 Task: Apply Scrapbook Theme on "Image C.jpg" and play.
Action: Mouse moved to (260, 176)
Screenshot: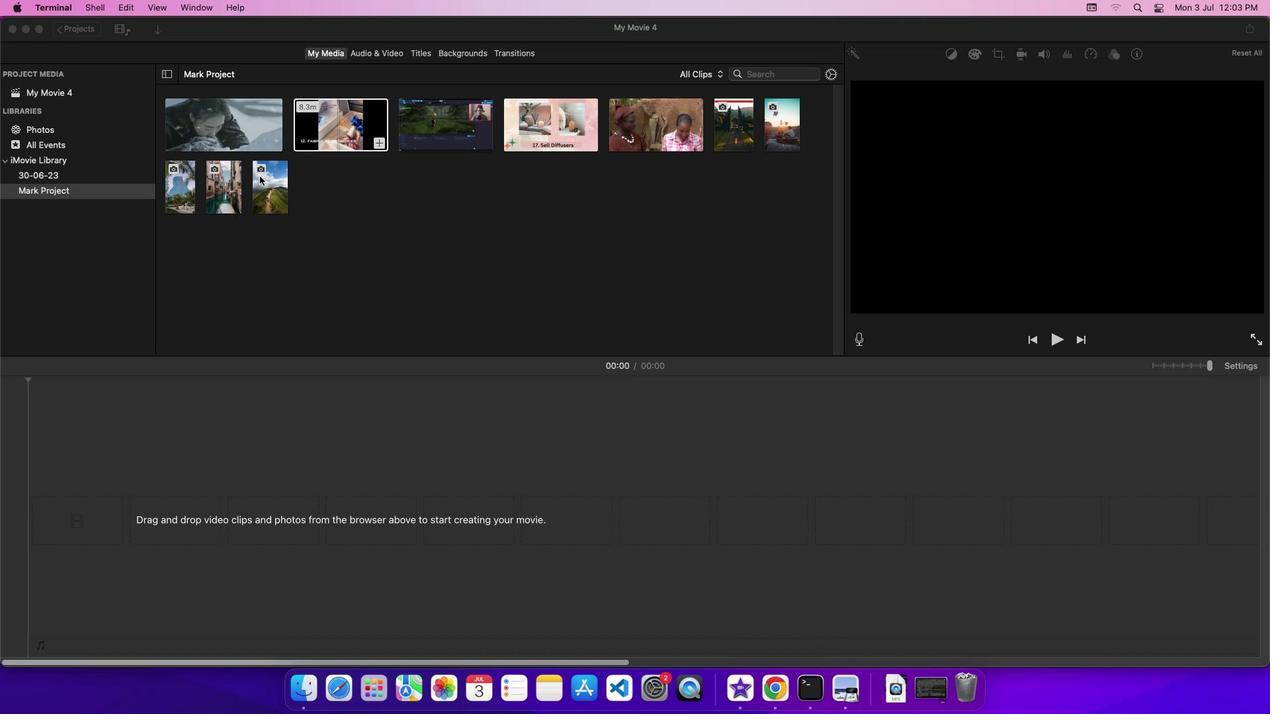 
Action: Mouse pressed left at (260, 176)
Screenshot: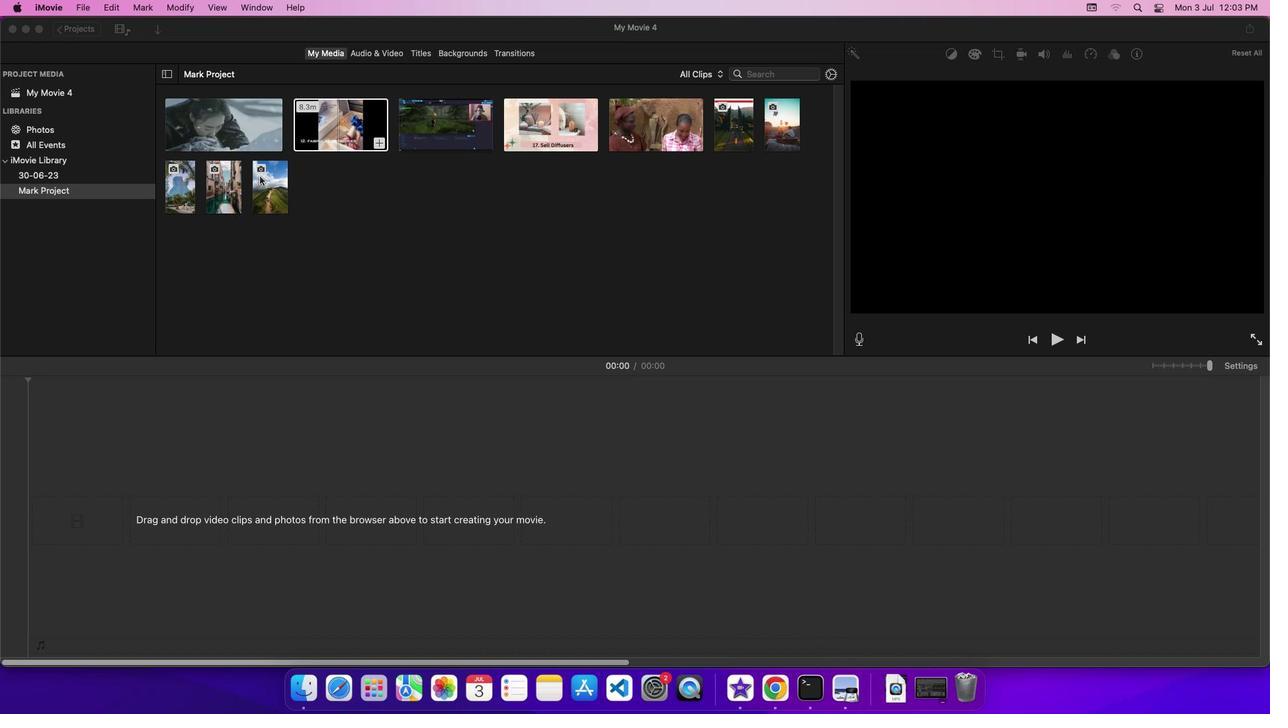 
Action: Mouse moved to (266, 180)
Screenshot: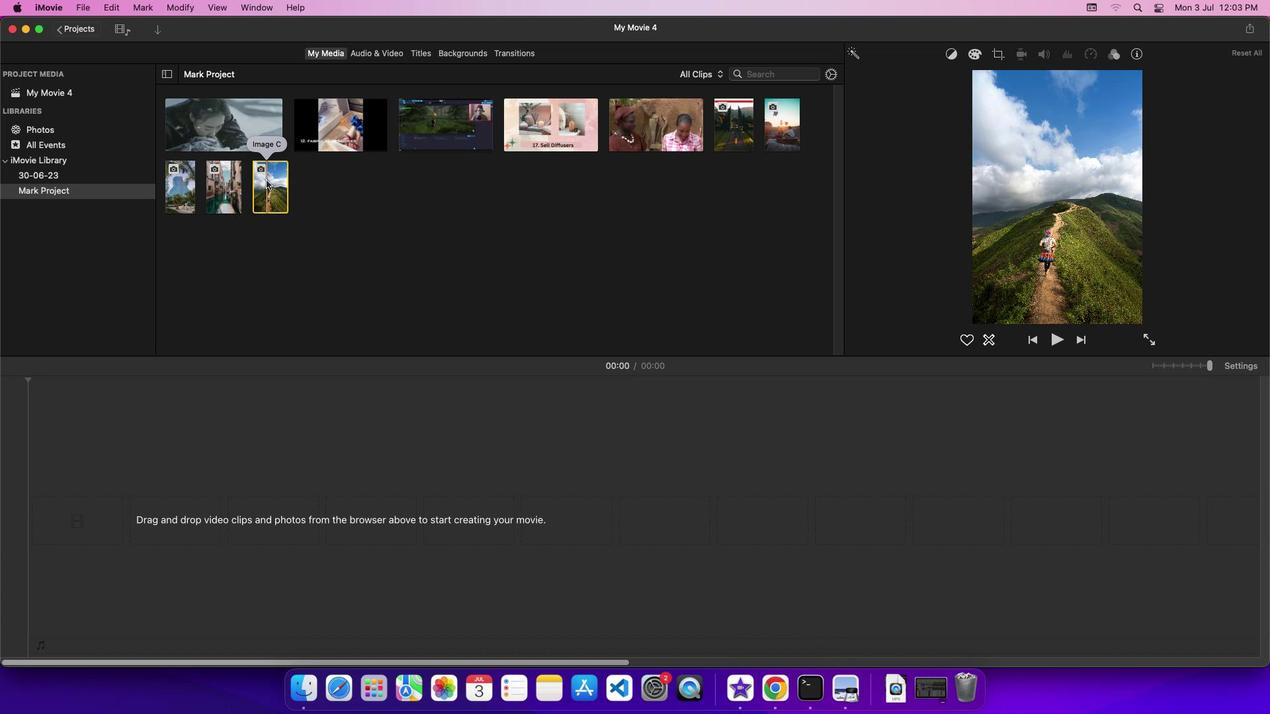 
Action: Mouse pressed left at (266, 180)
Screenshot: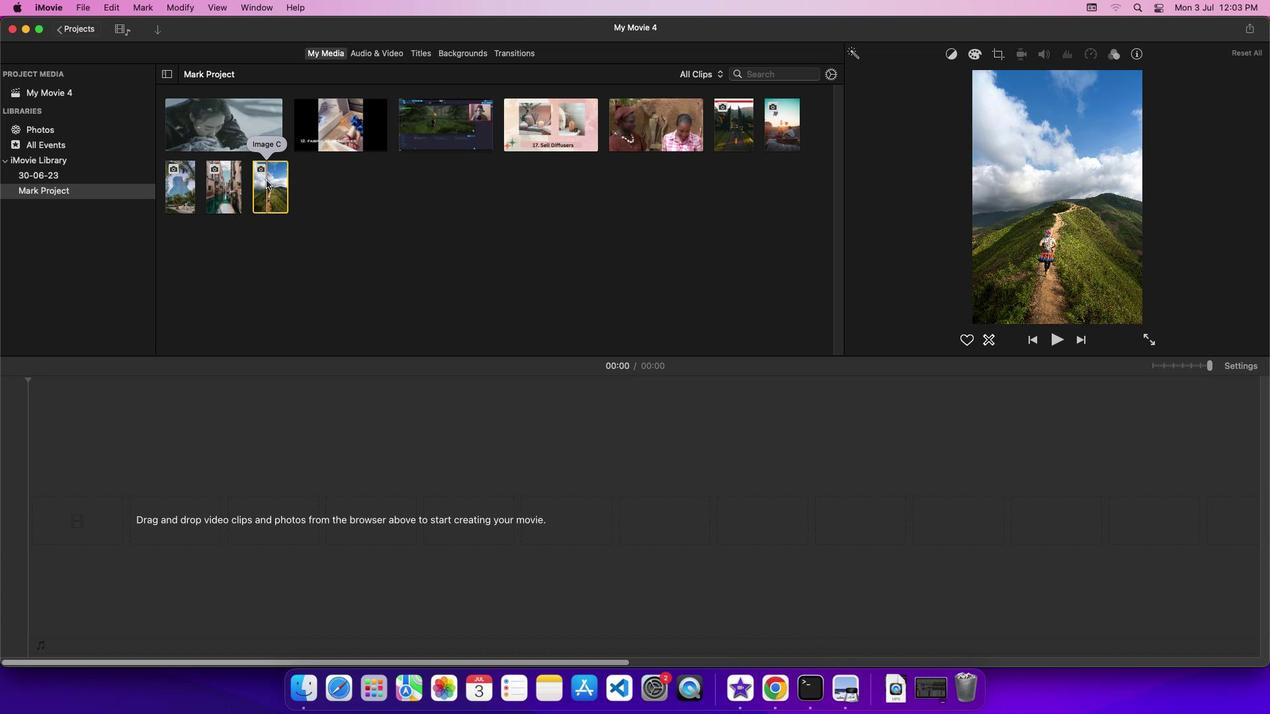 
Action: Mouse moved to (1231, 366)
Screenshot: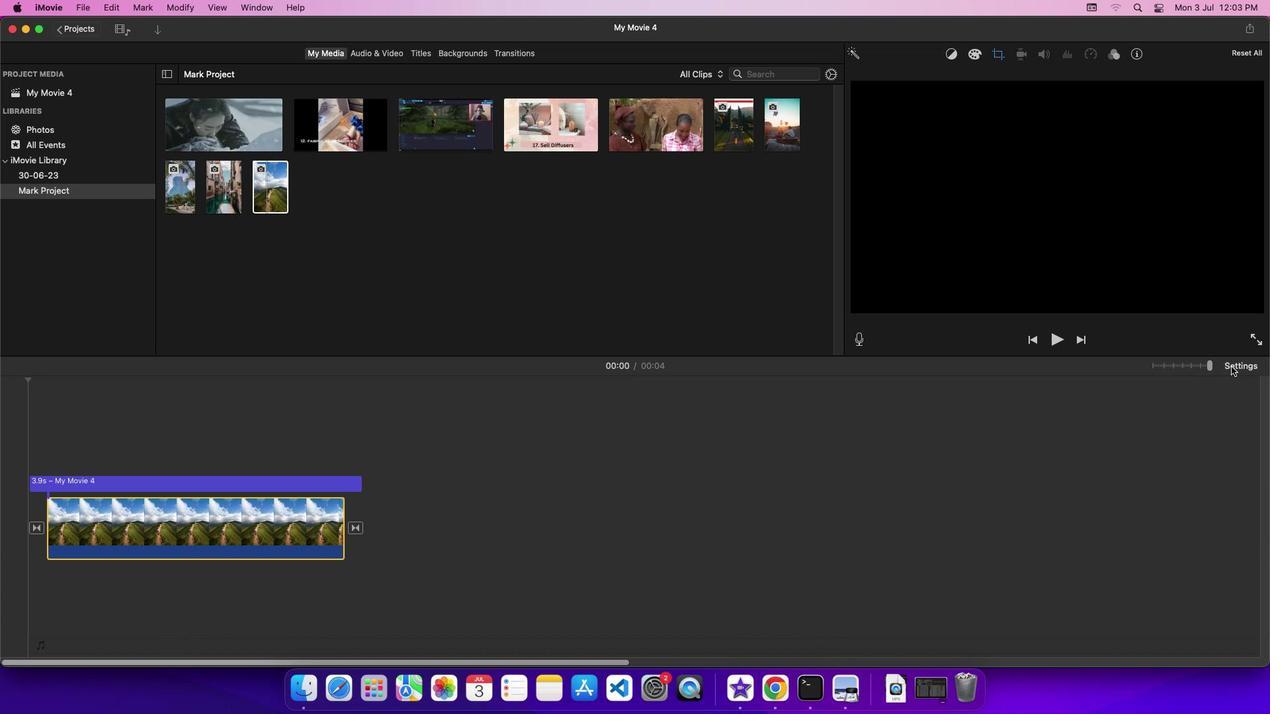 
Action: Mouse pressed left at (1231, 366)
Screenshot: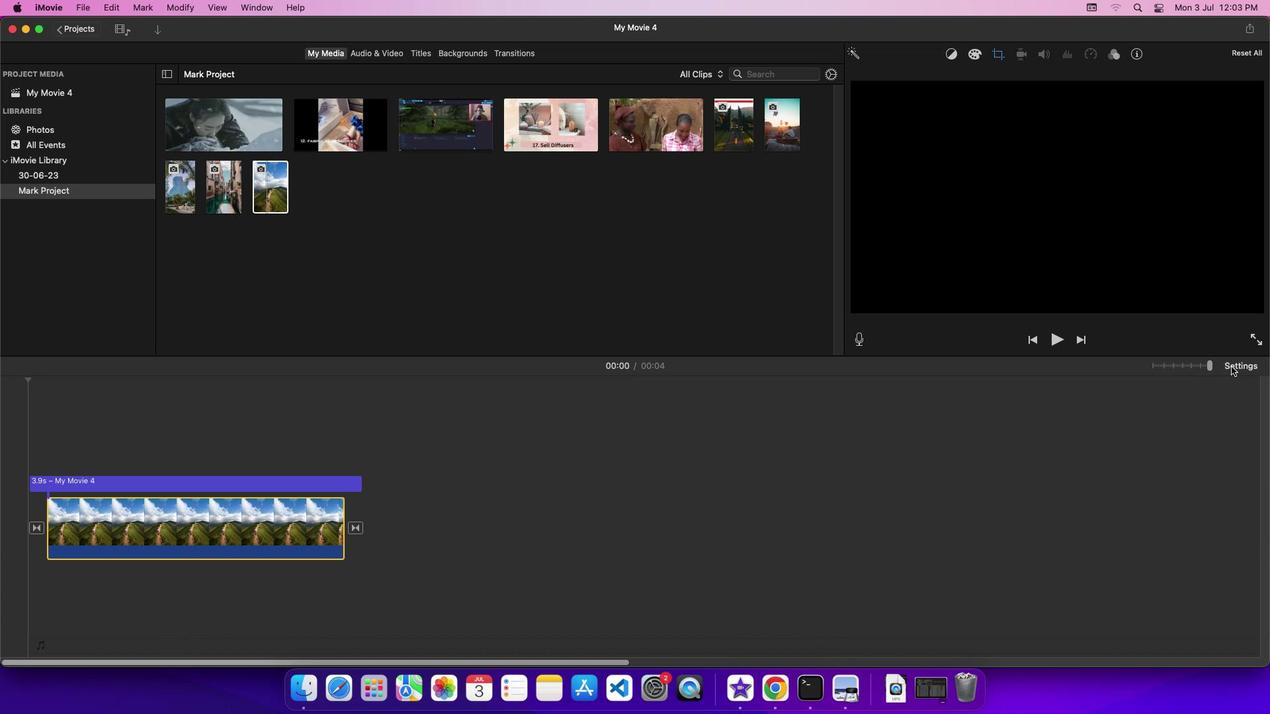 
Action: Mouse moved to (1132, 420)
Screenshot: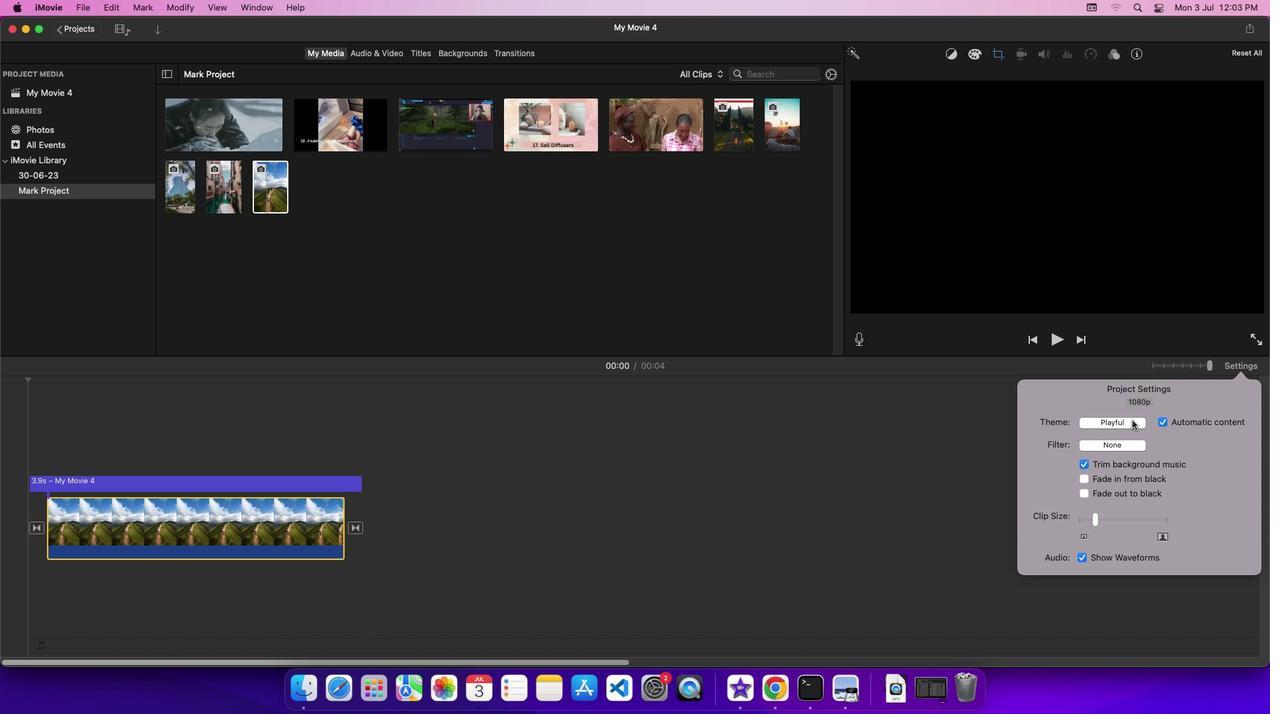 
Action: Mouse pressed left at (1132, 420)
Screenshot: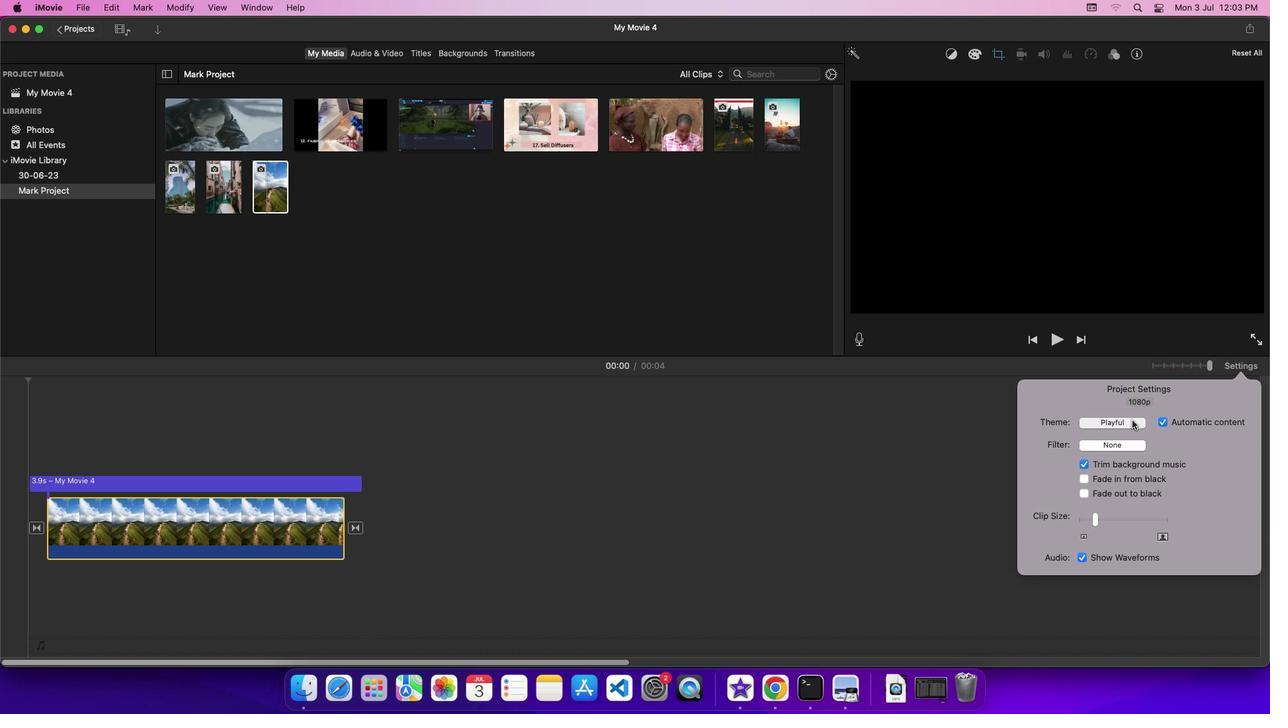
Action: Mouse moved to (703, 356)
Screenshot: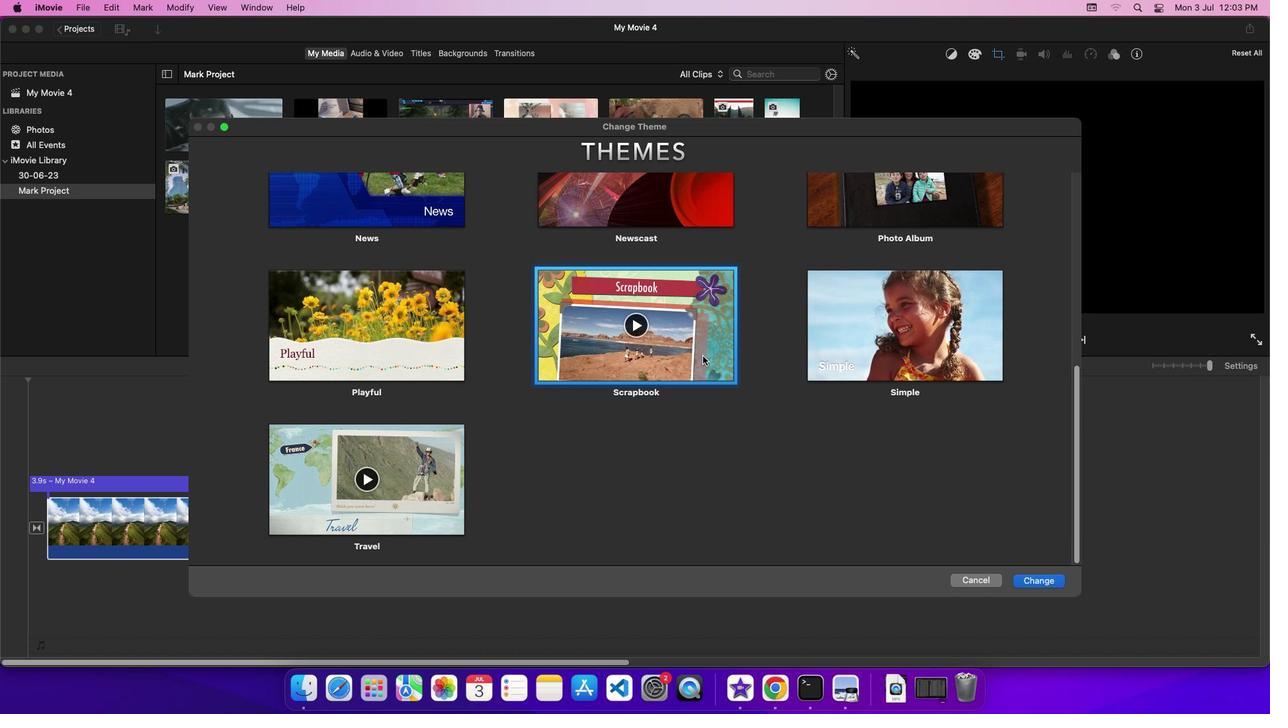 
Action: Mouse pressed left at (703, 356)
Screenshot: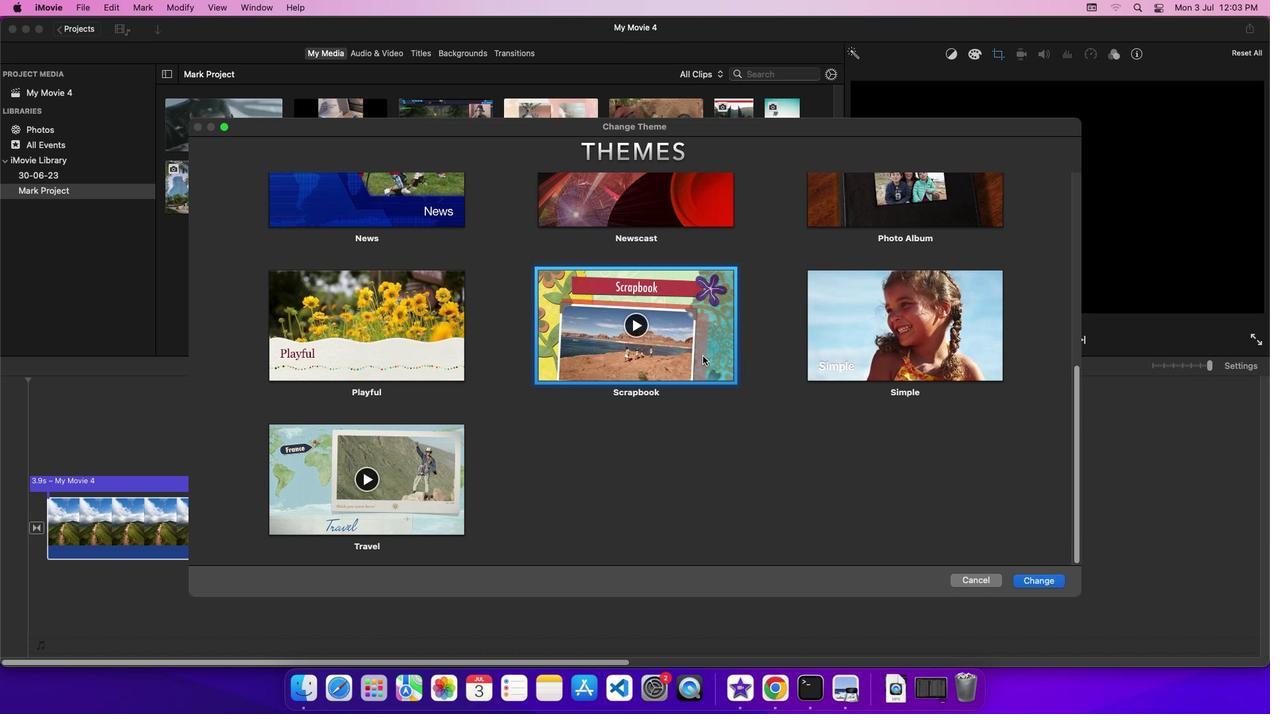 
Action: Mouse moved to (1028, 580)
Screenshot: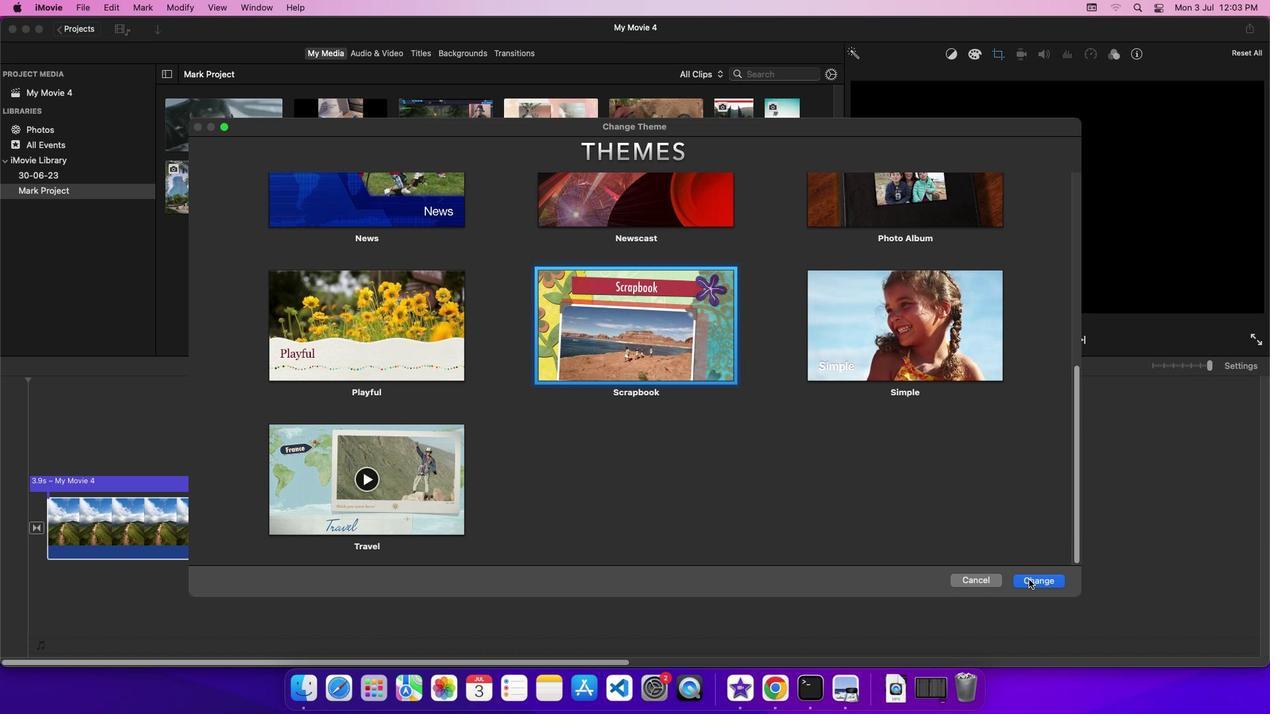 
Action: Mouse pressed left at (1028, 580)
Screenshot: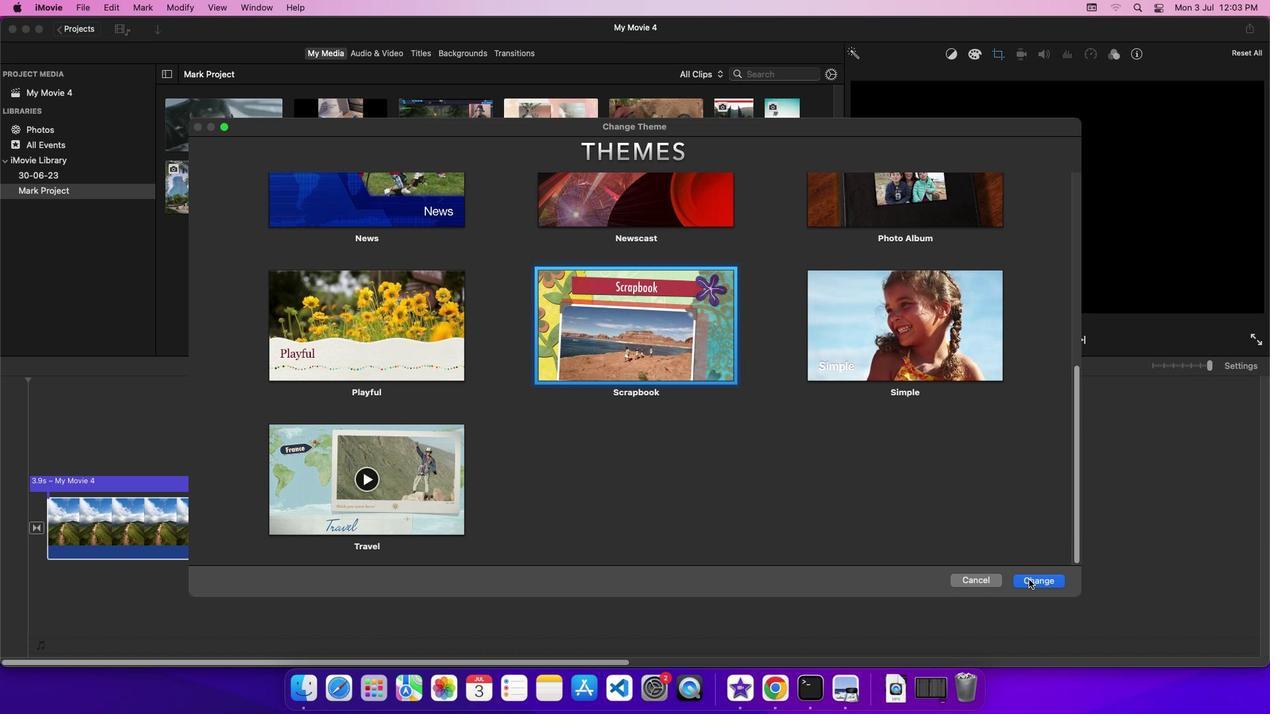 
Action: Mouse pressed left at (1028, 580)
Screenshot: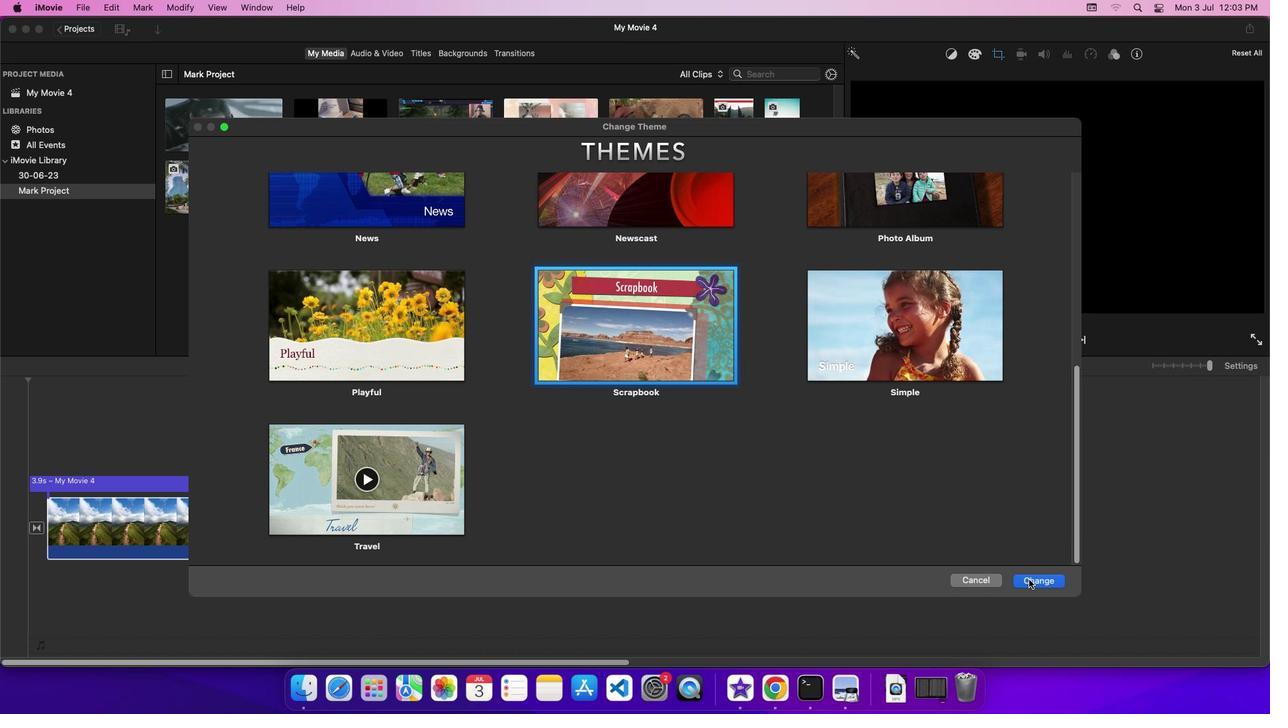 
Action: Mouse moved to (50, 538)
Screenshot: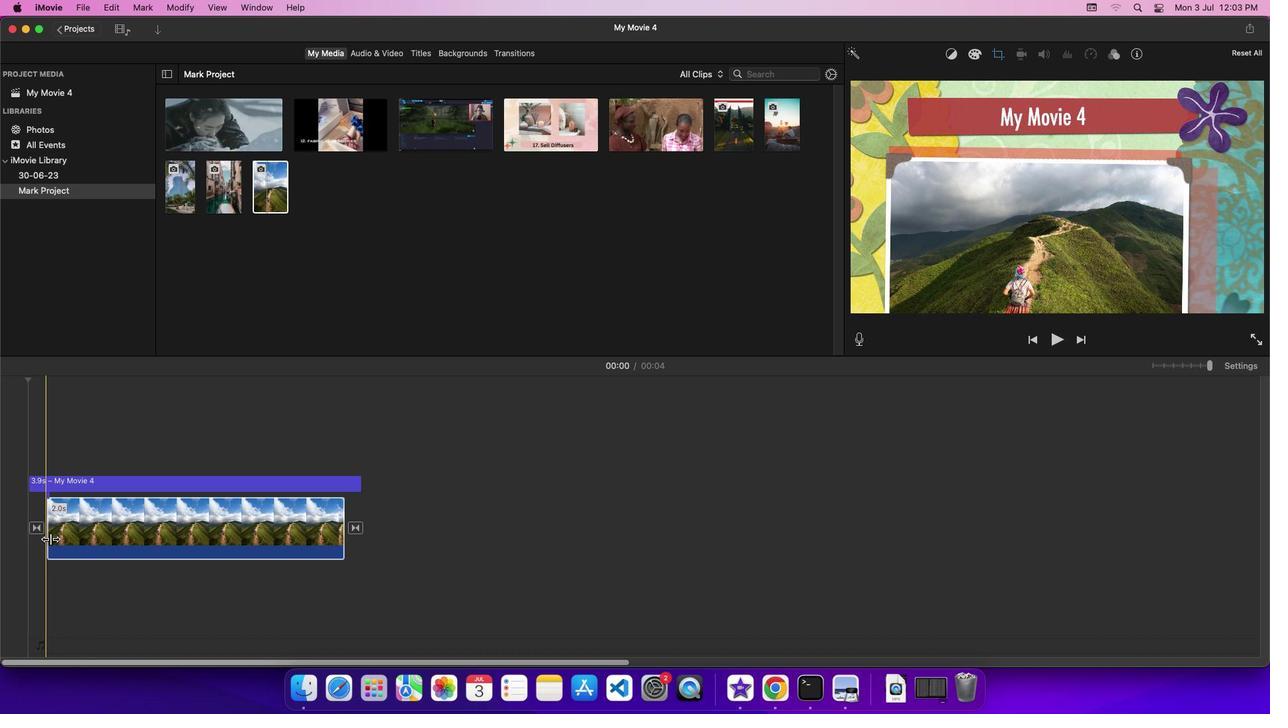 
Action: Mouse pressed left at (50, 538)
Screenshot: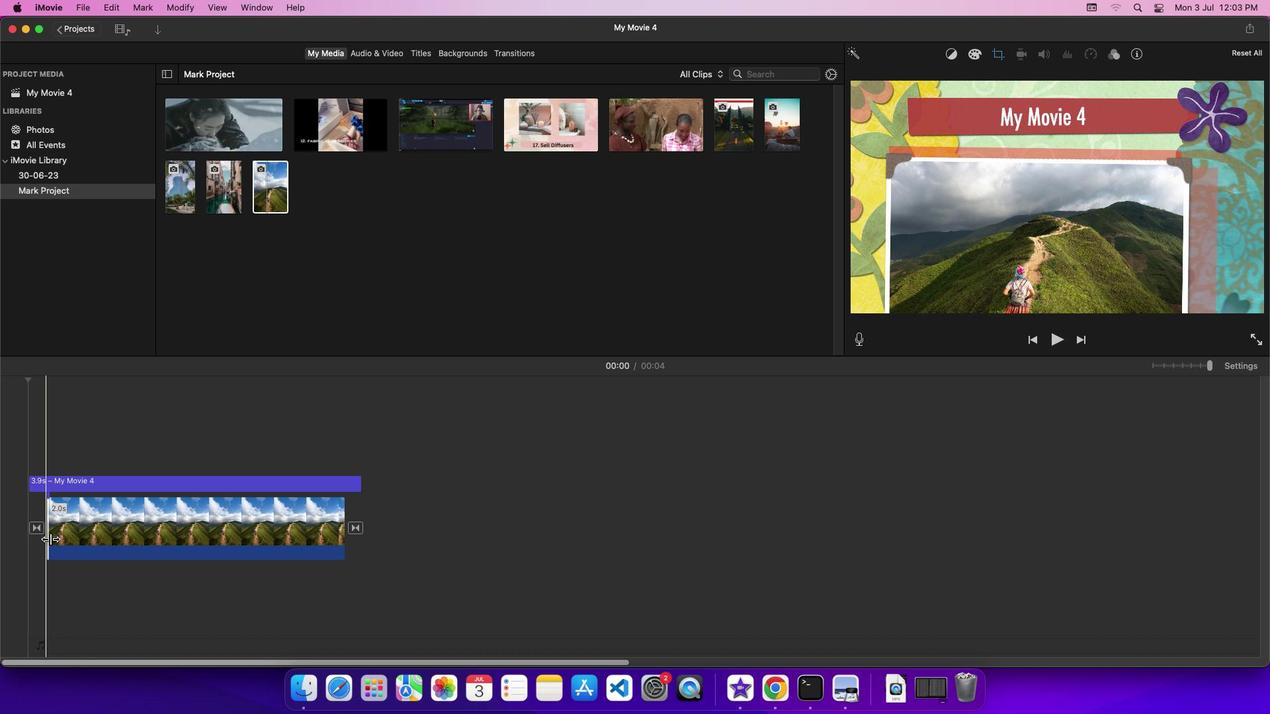 
Action: Mouse moved to (1054, 340)
Screenshot: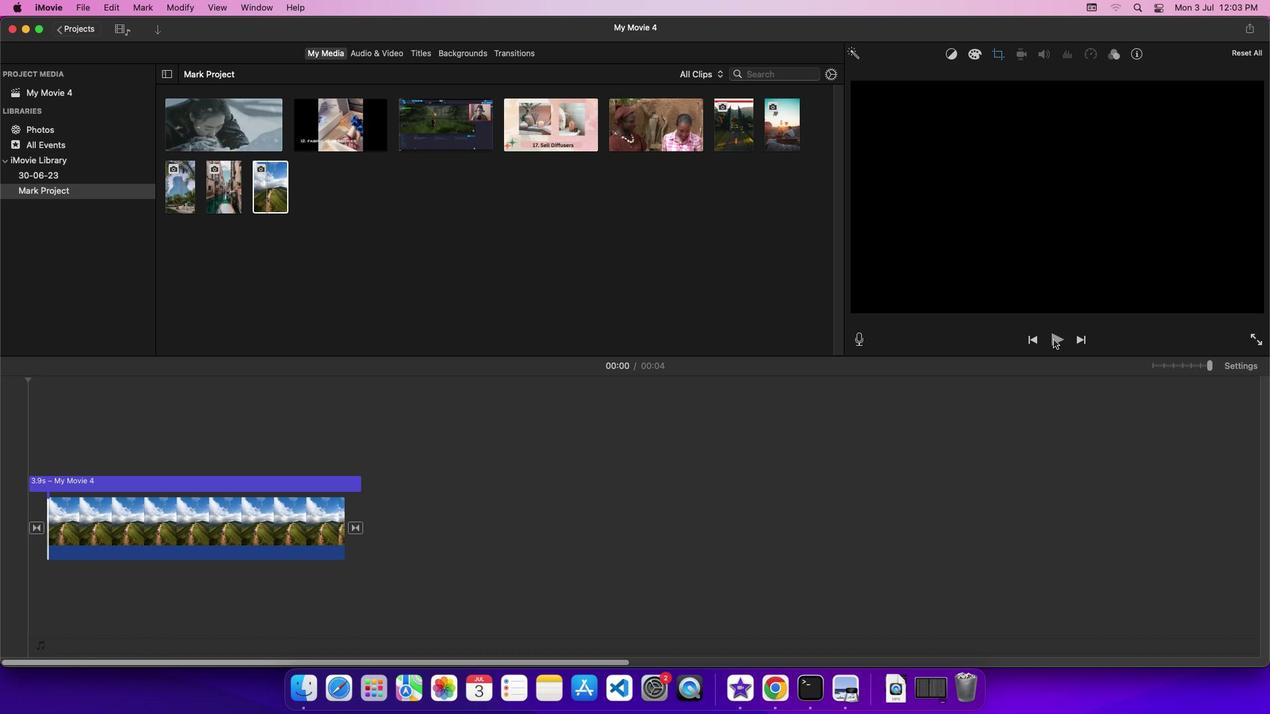 
Action: Mouse pressed left at (1054, 340)
Screenshot: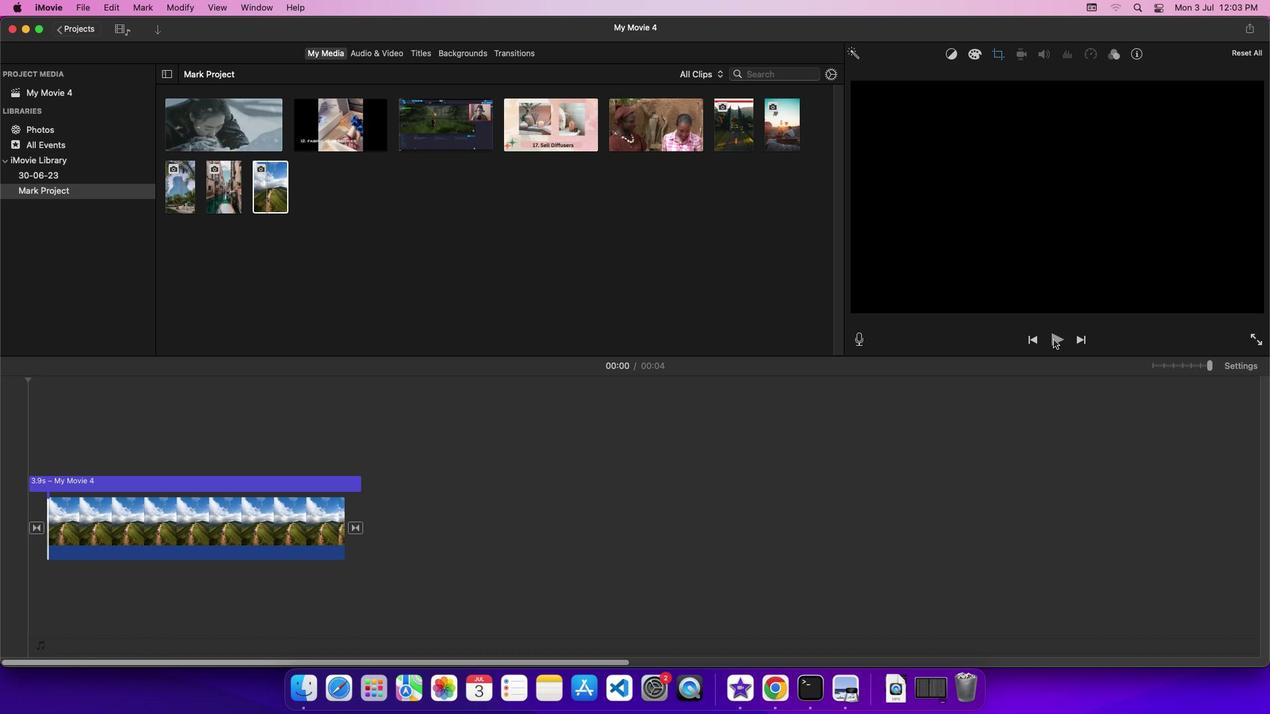 
Action: Mouse moved to (1054, 375)
Screenshot: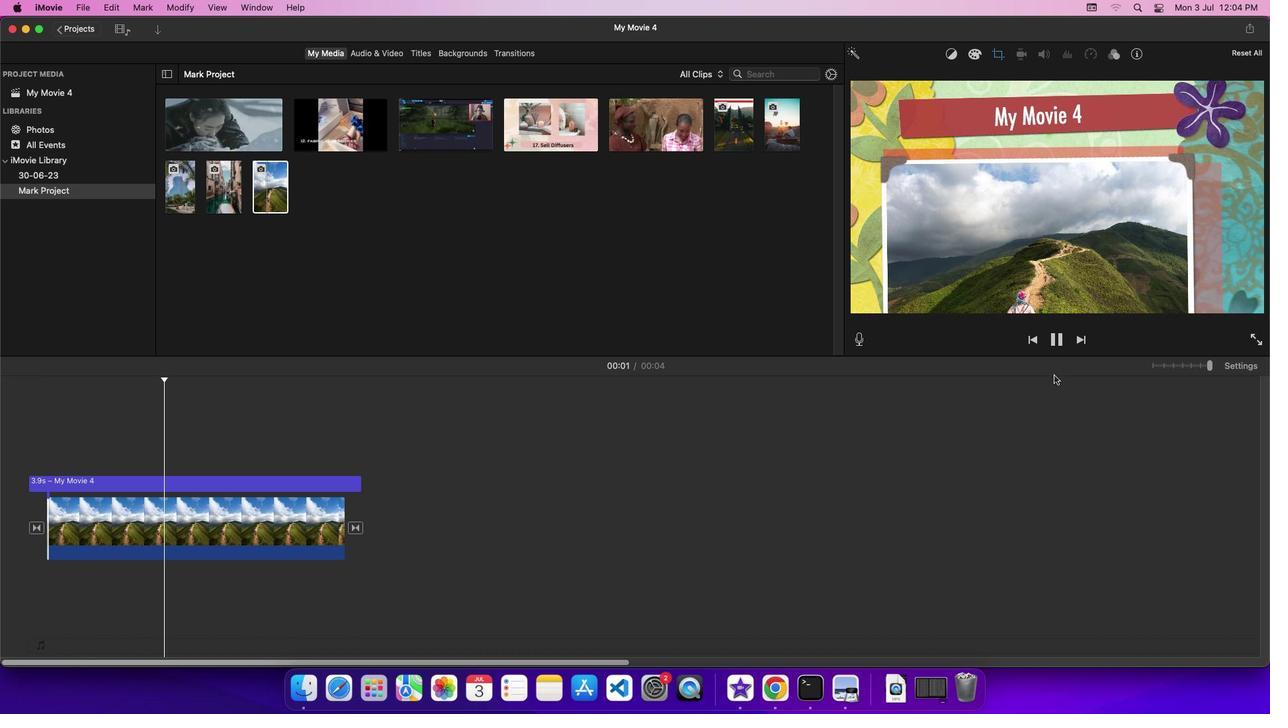 
